 Task: Open Card Card0000000397 in Board Board0000000100 in Workspace WS0000000034 in Trello. Add Member Email0000000133 to Card Card0000000397 in Board Board0000000100 in Workspace WS0000000034 in Trello. Add Green Label titled Label0000000397 to Card Card0000000397 in Board Board0000000100 in Workspace WS0000000034 in Trello. Add Checklist CL0000000397 to Card Card0000000397 in Board Board0000000100 in Workspace WS0000000034 in Trello. Add Dates with Start Date as Apr 08 2023 and Due Date as Apr 30 2023 to Card Card0000000397 in Board Board0000000100 in Workspace WS0000000034 in Trello
Action: Mouse moved to (591, 633)
Screenshot: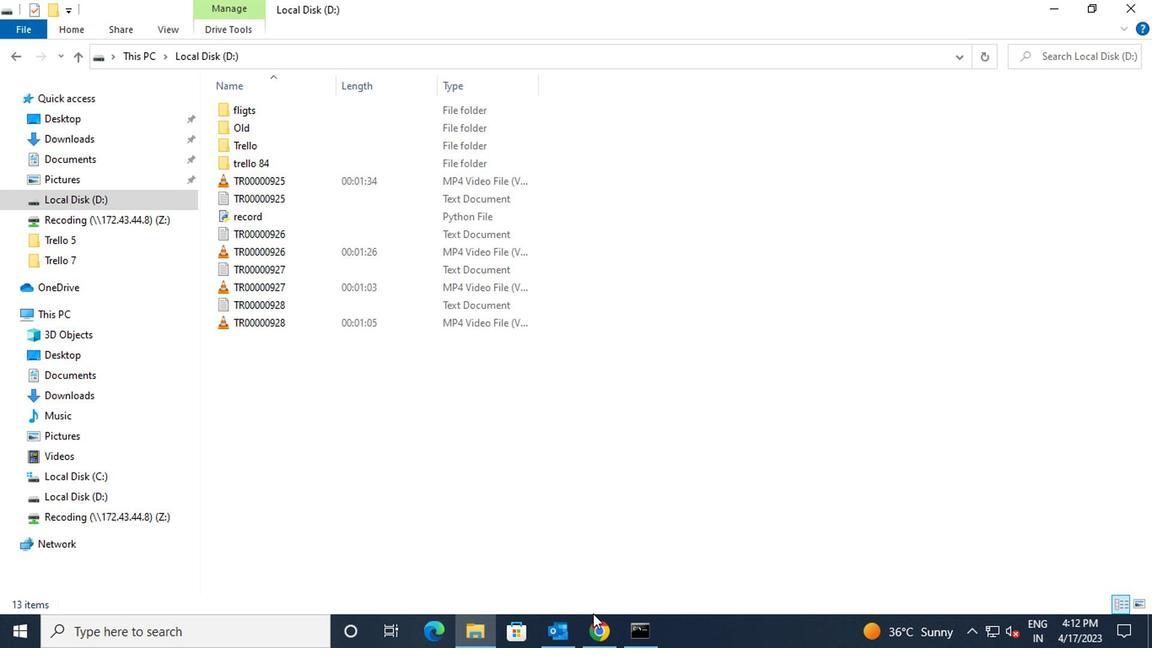 
Action: Mouse pressed left at (591, 633)
Screenshot: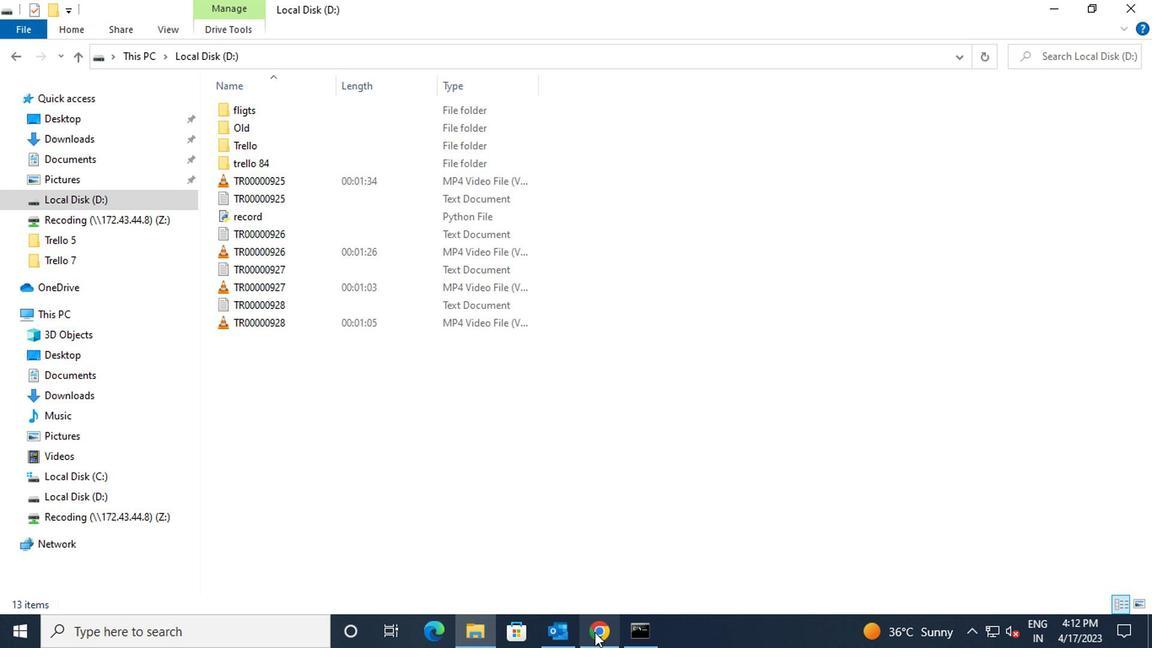 
Action: Mouse moved to (395, 239)
Screenshot: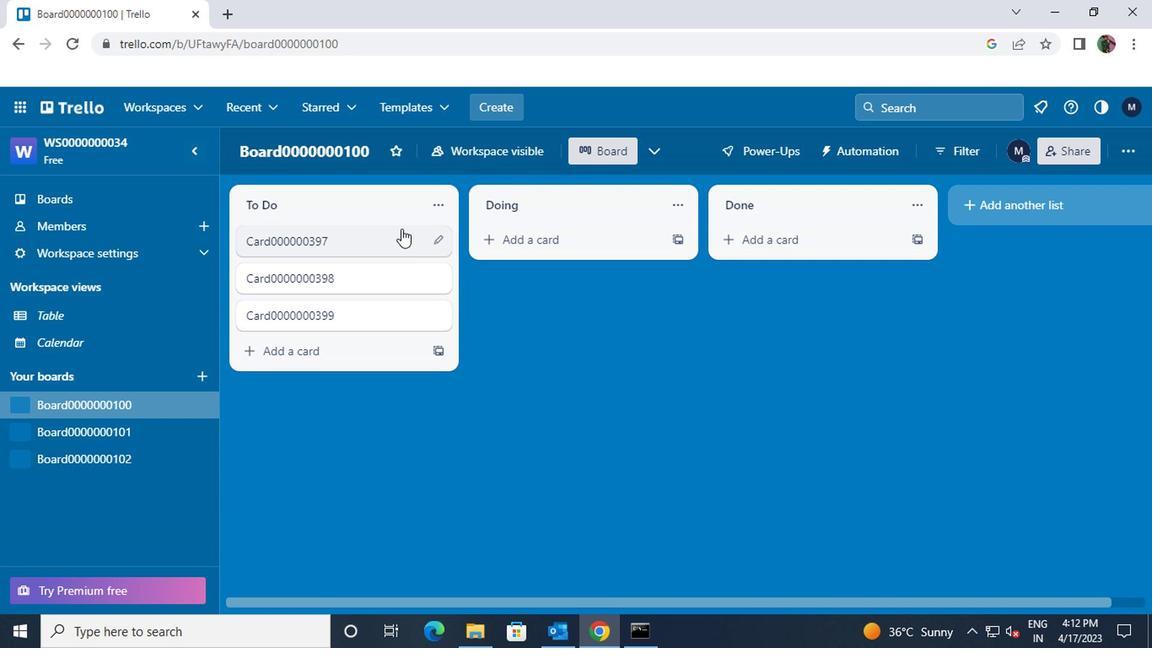 
Action: Mouse pressed left at (395, 239)
Screenshot: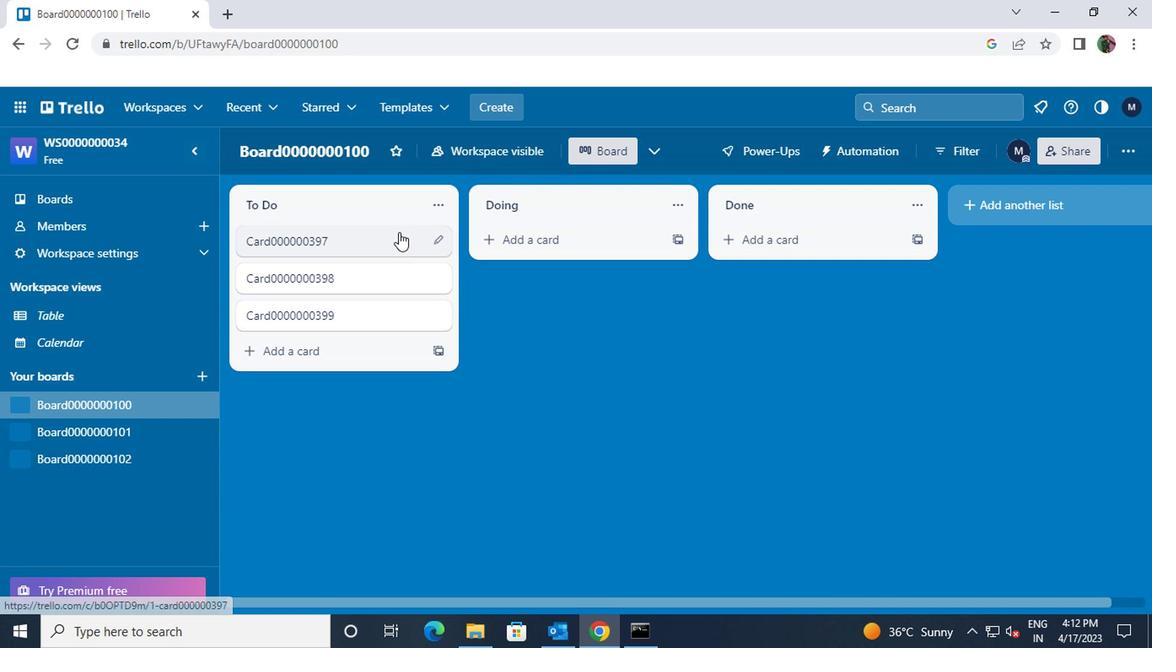 
Action: Mouse moved to (757, 243)
Screenshot: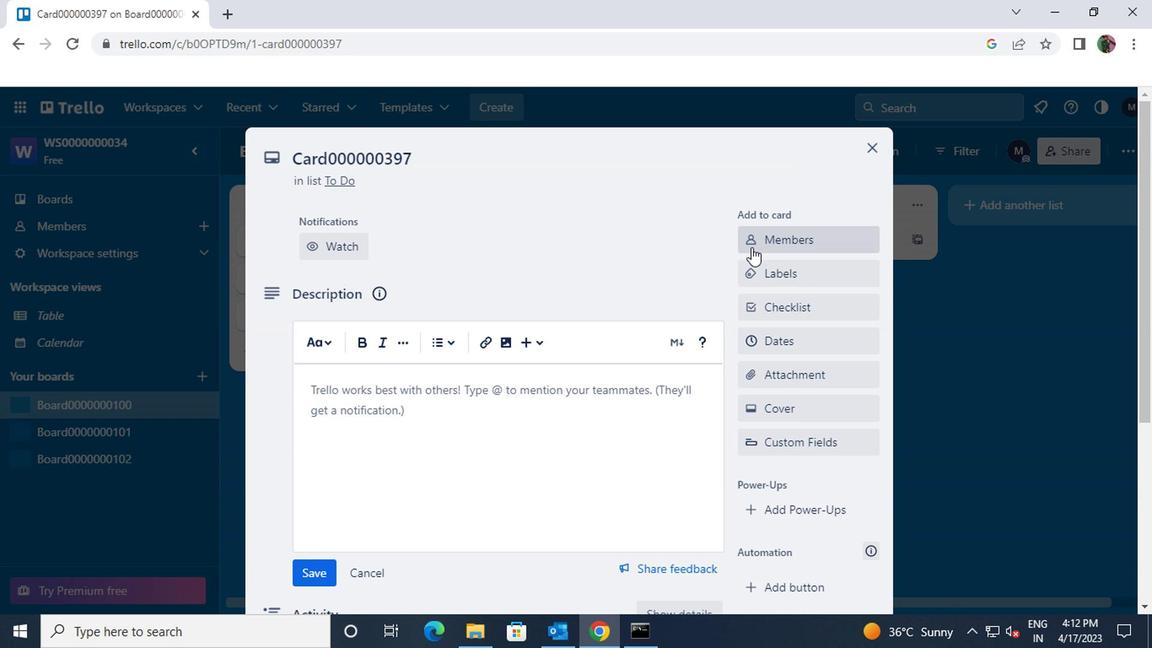 
Action: Mouse pressed left at (757, 243)
Screenshot: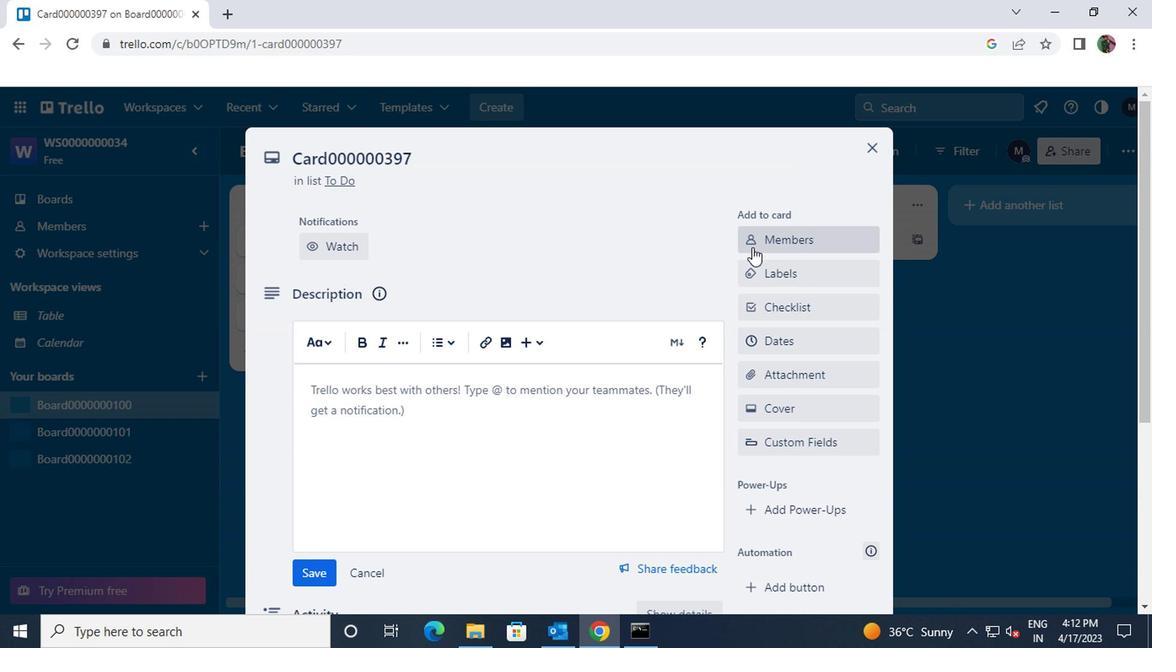 
Action: Key pressed ayush98111<Key.shift><Key.shift><Key.shift><Key.shift><Key.shift><Key.shift><Key.shift><Key.shift><Key.shift><Key.shift><Key.shift>@GMAI.COM
Screenshot: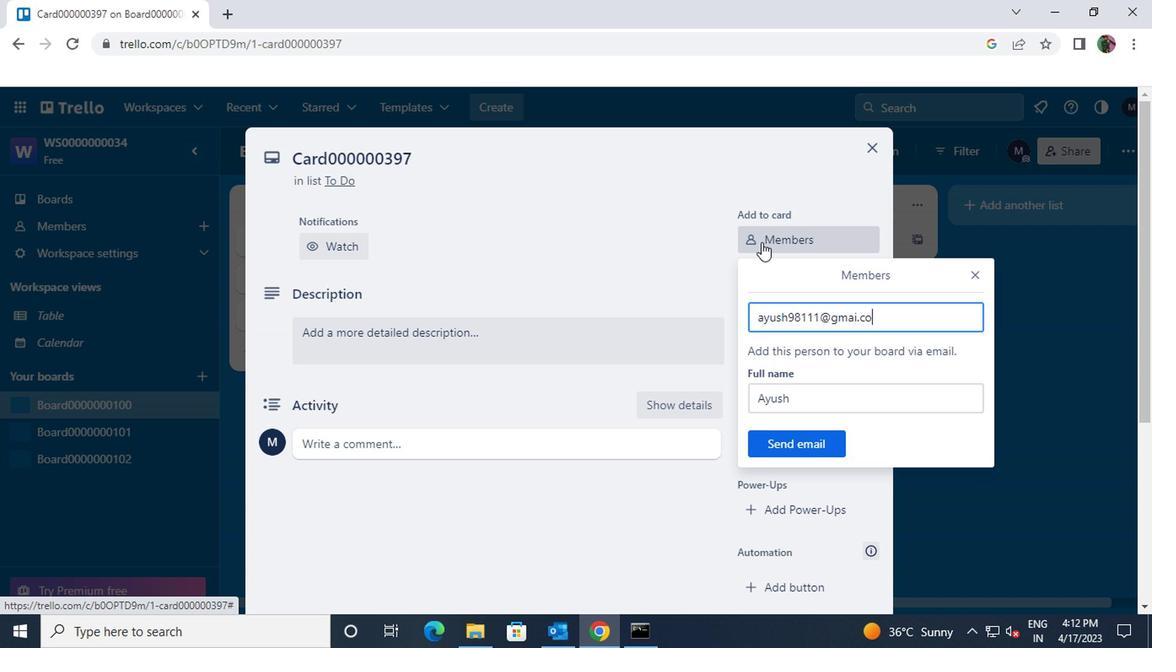 
Action: Mouse moved to (797, 441)
Screenshot: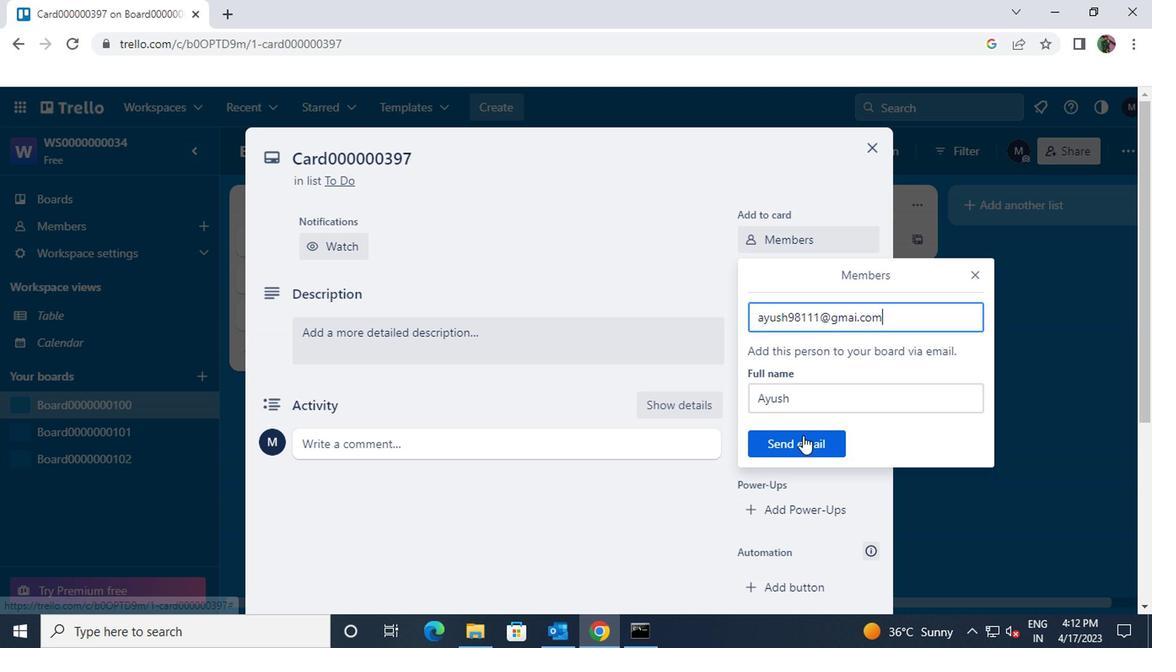 
Action: Mouse pressed left at (797, 441)
Screenshot: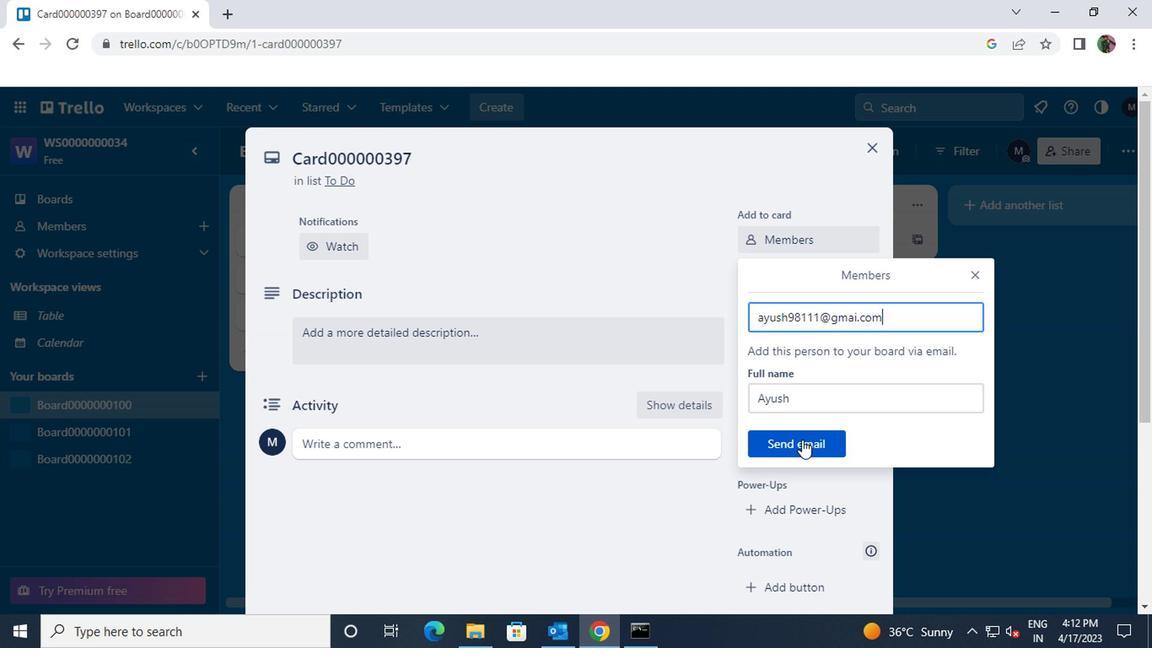 
Action: Mouse moved to (788, 272)
Screenshot: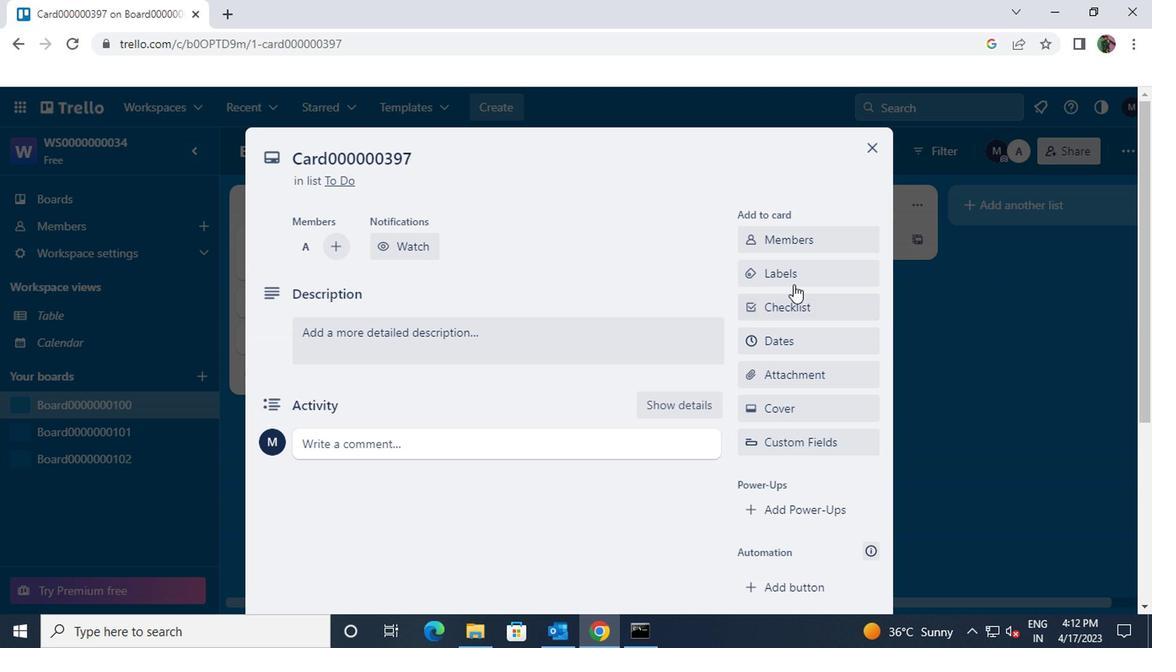 
Action: Mouse pressed left at (788, 272)
Screenshot: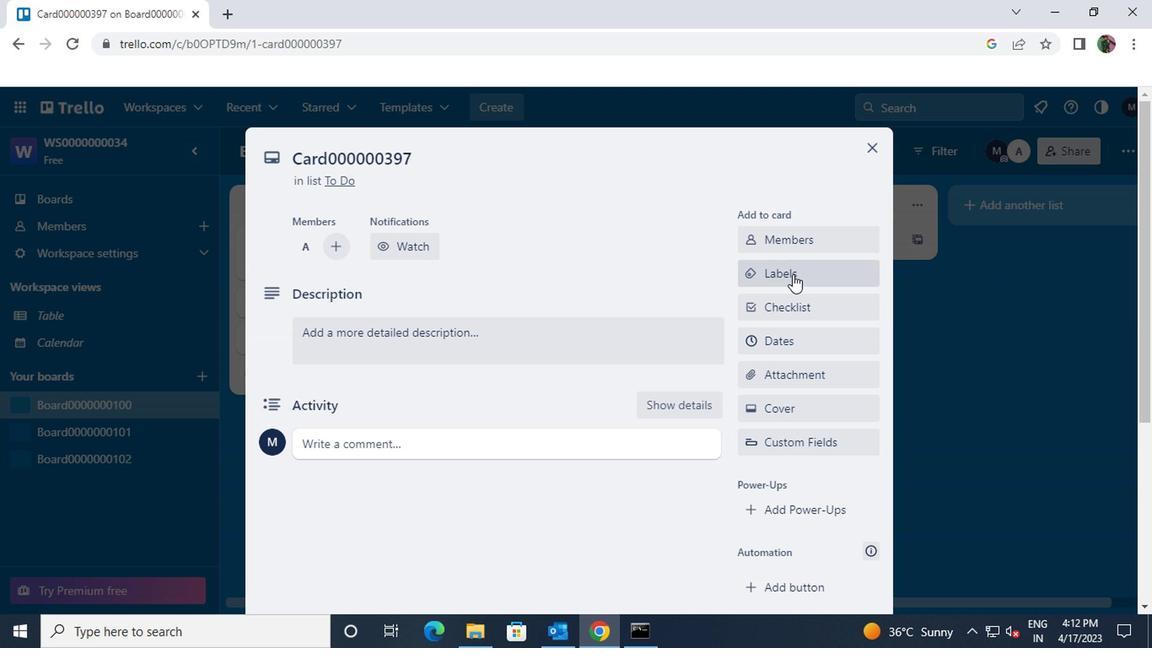 
Action: Mouse moved to (847, 440)
Screenshot: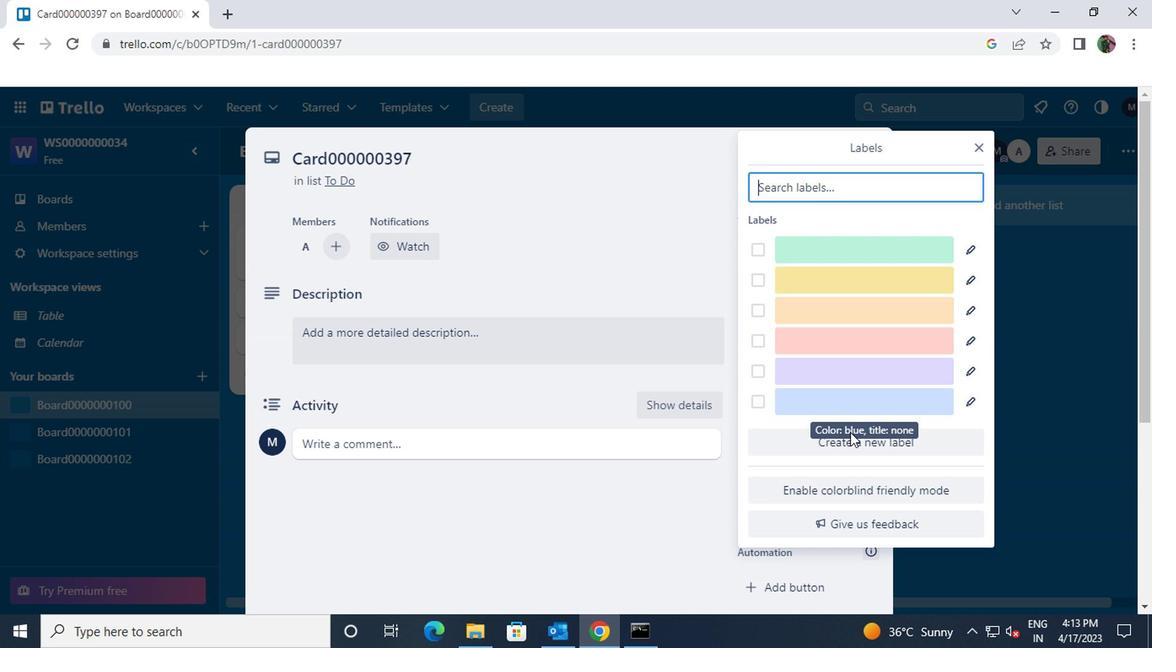 
Action: Mouse pressed left at (847, 440)
Screenshot: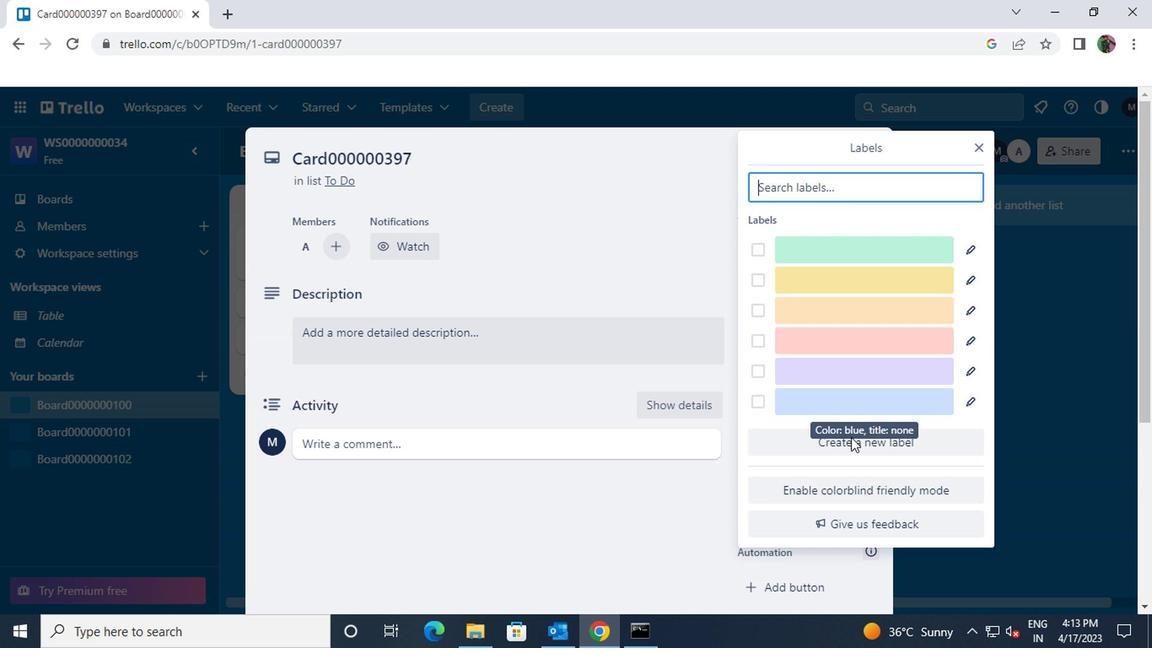 
Action: Mouse moved to (827, 299)
Screenshot: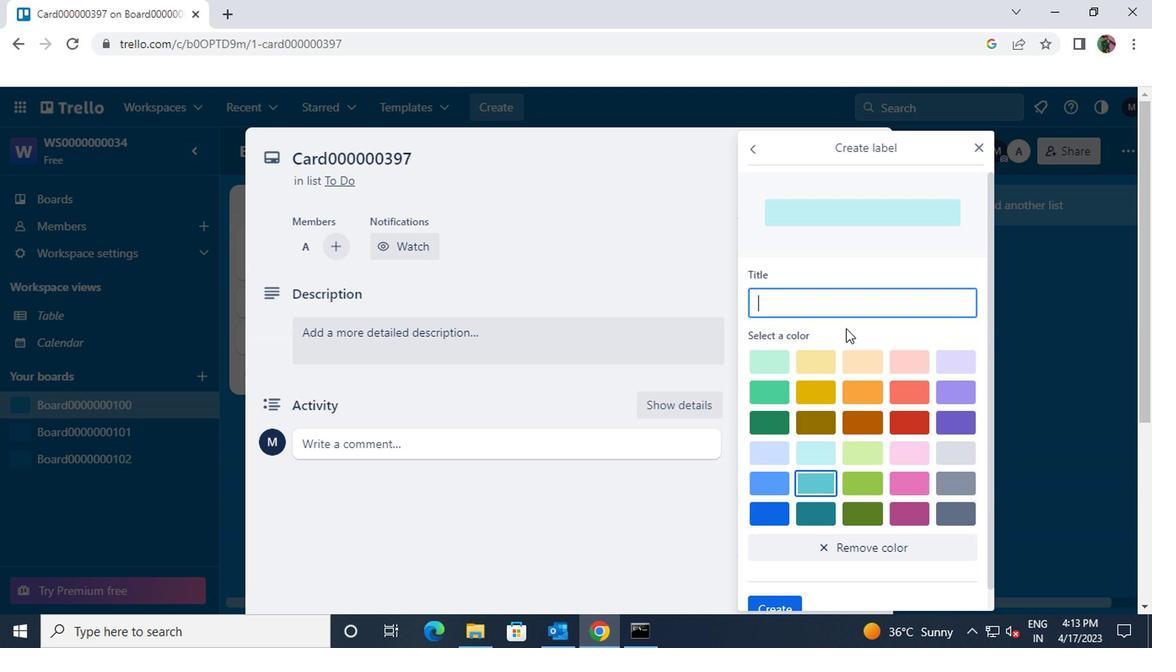 
Action: Mouse pressed left at (827, 299)
Screenshot: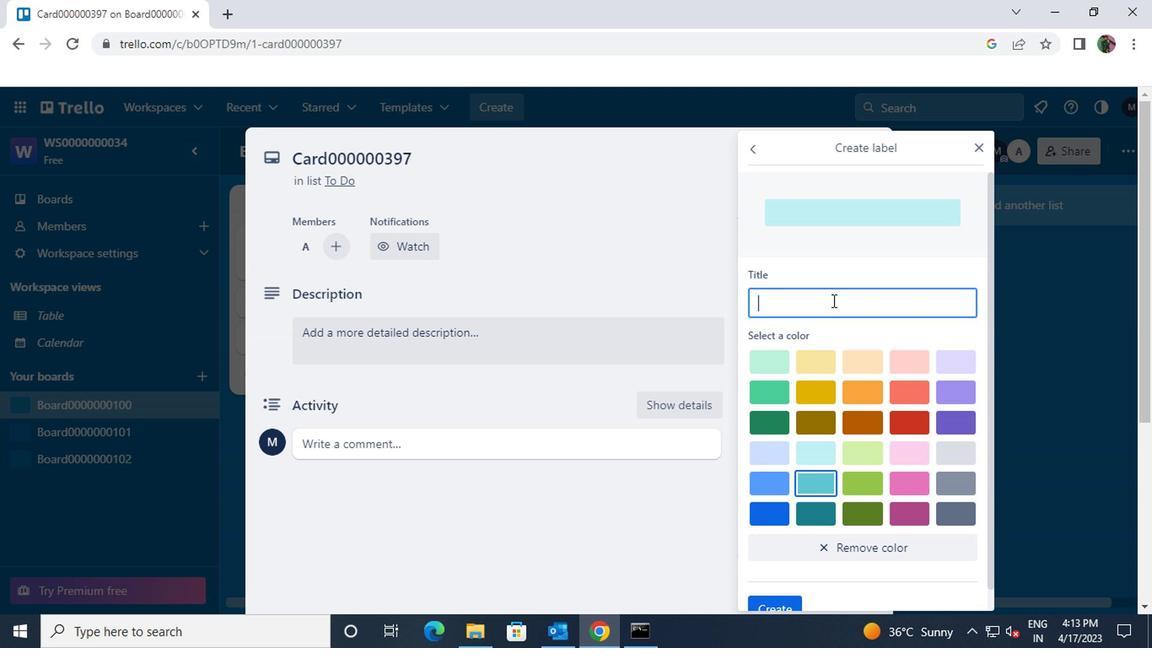 
Action: Key pressed <Key.shift>LABEL0000000397
Screenshot: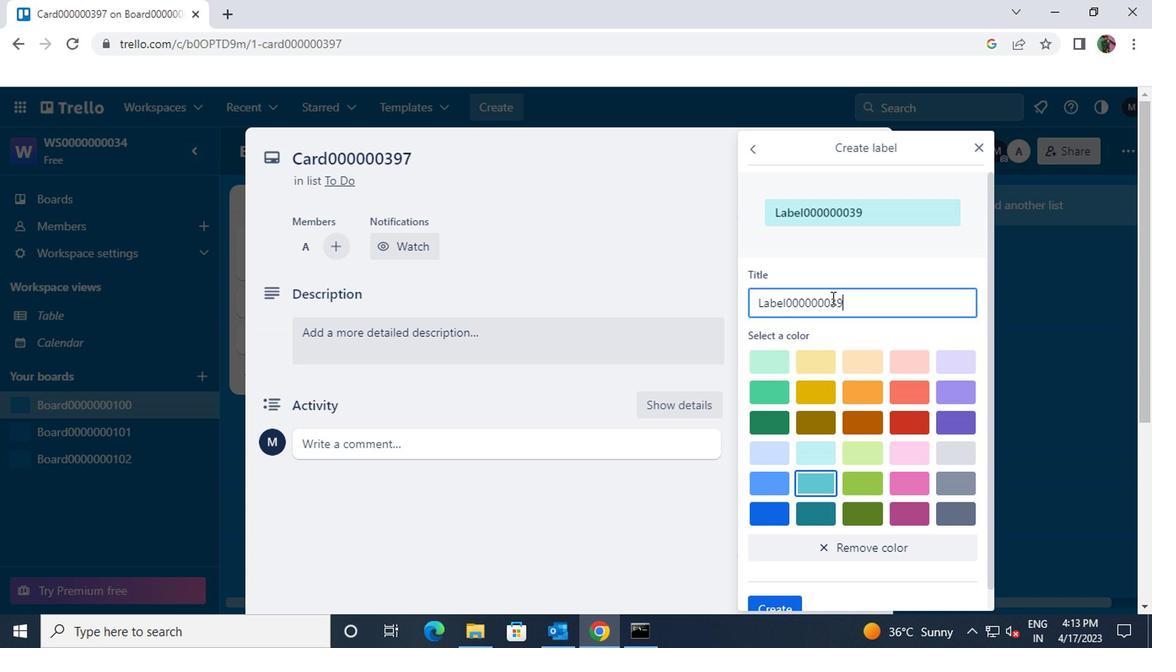 
Action: Mouse moved to (765, 418)
Screenshot: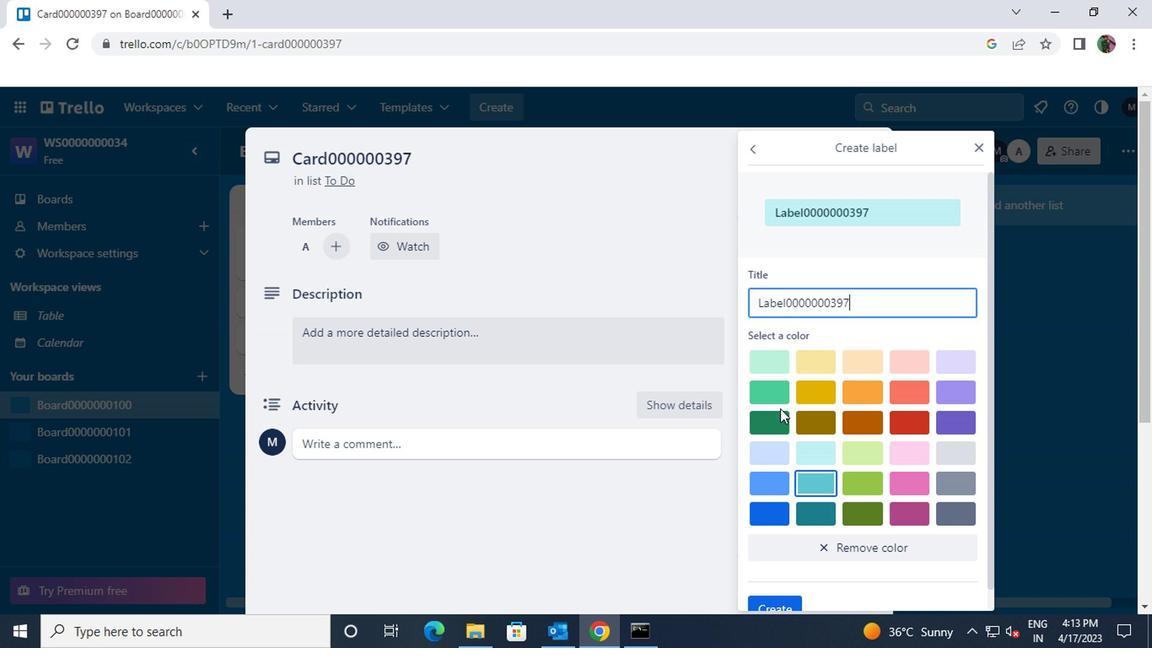 
Action: Mouse pressed left at (765, 418)
Screenshot: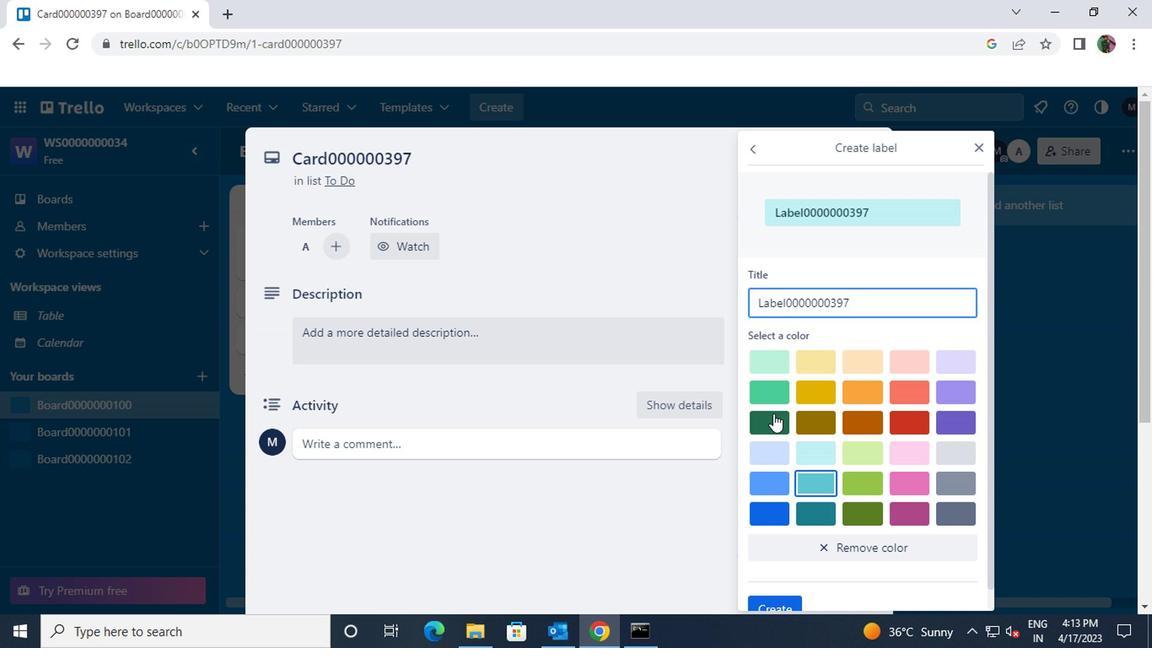 
Action: Mouse moved to (760, 422)
Screenshot: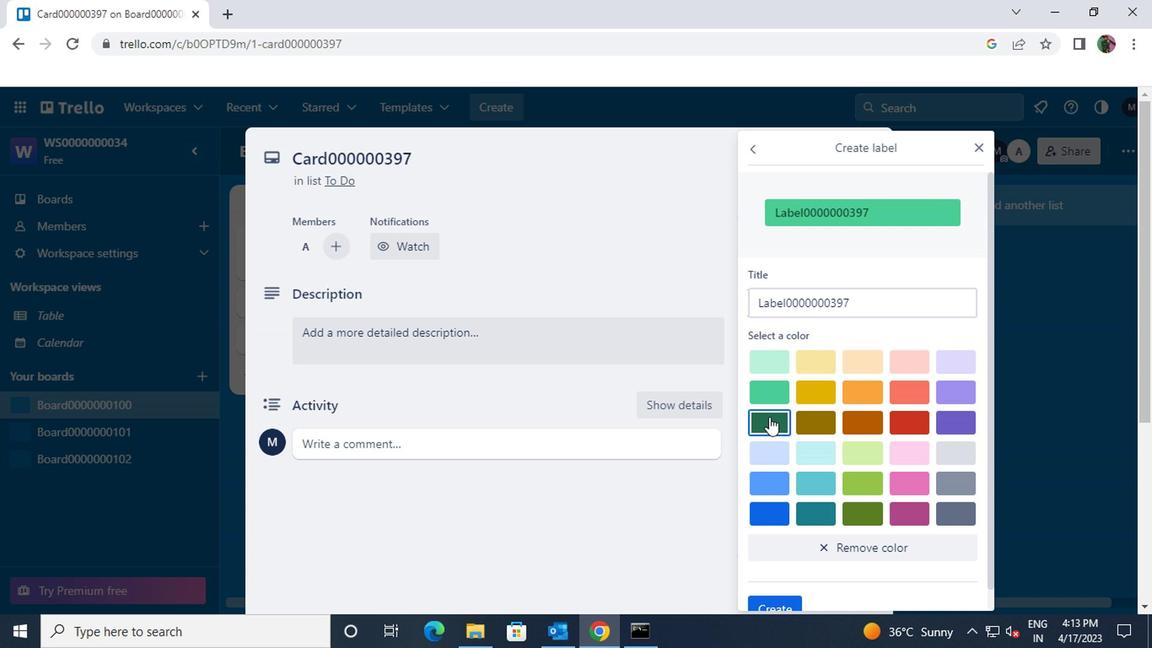 
Action: Mouse scrolled (760, 422) with delta (0, 0)
Screenshot: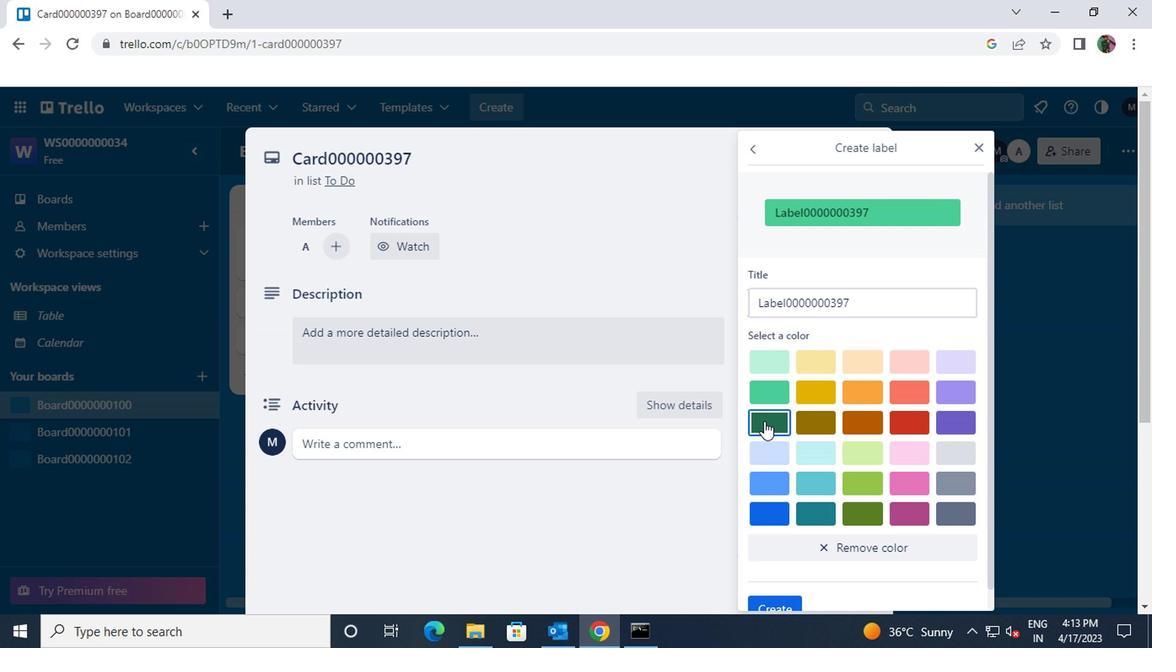 
Action: Mouse moved to (768, 582)
Screenshot: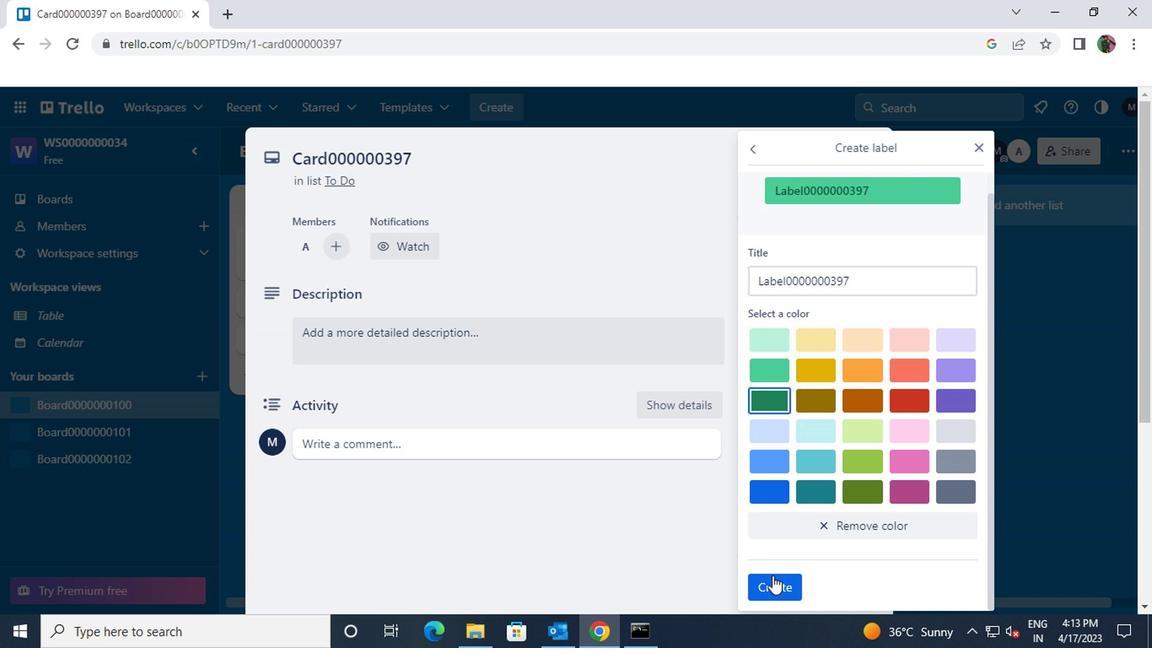
Action: Mouse pressed left at (768, 582)
Screenshot: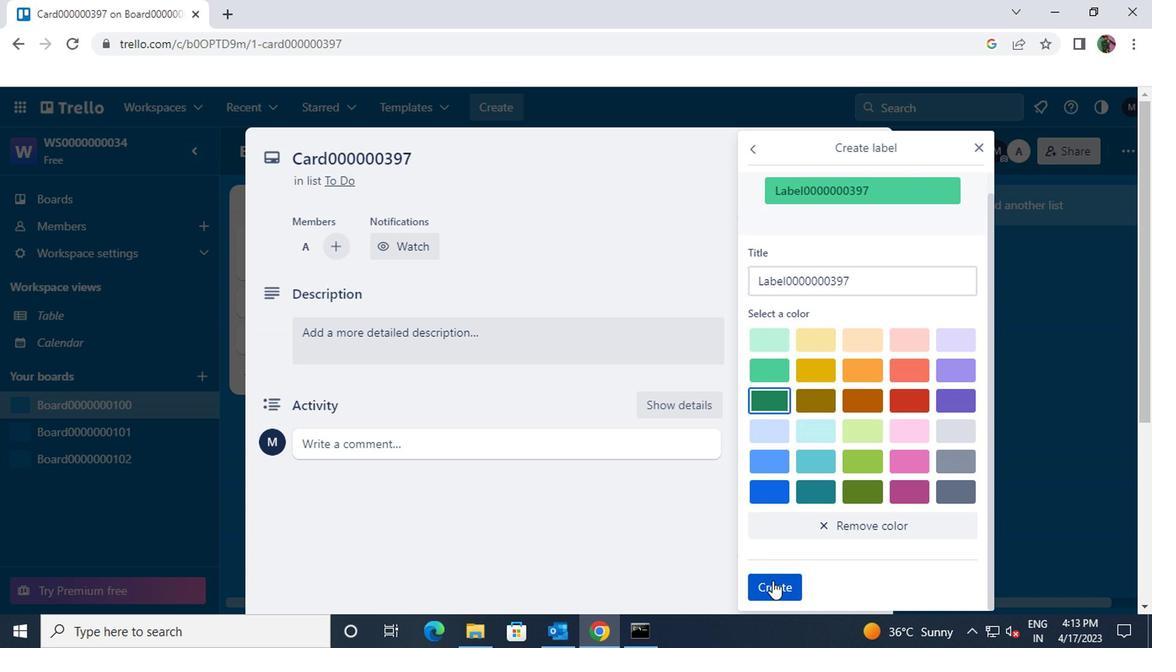 
Action: Mouse moved to (977, 147)
Screenshot: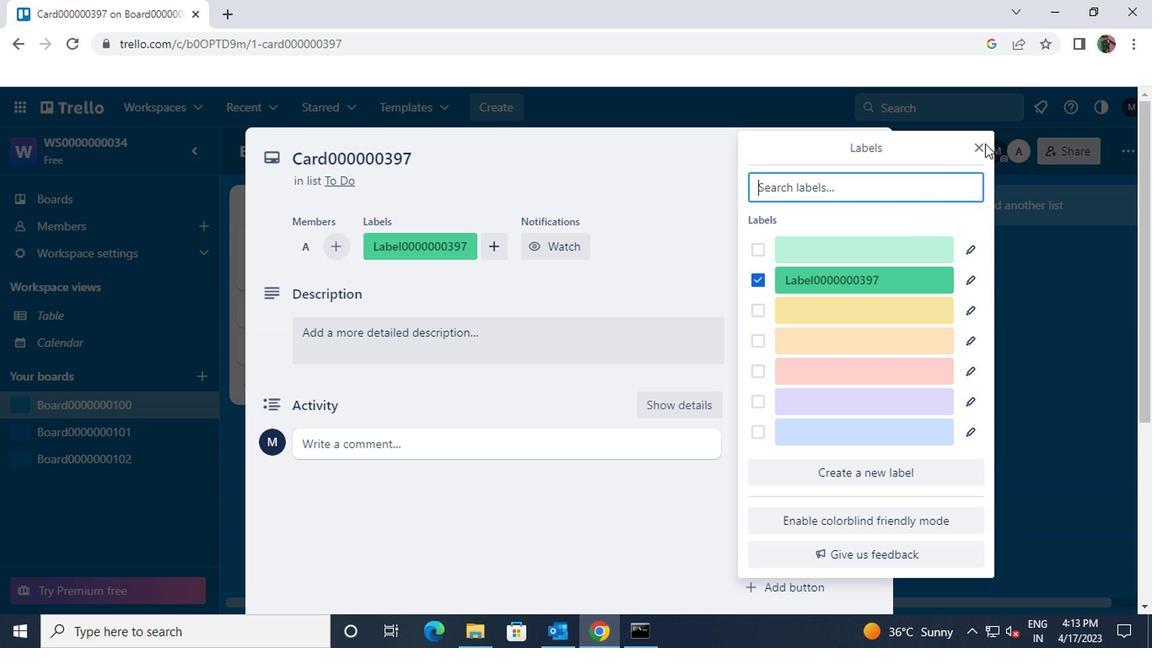 
Action: Mouse pressed left at (977, 147)
Screenshot: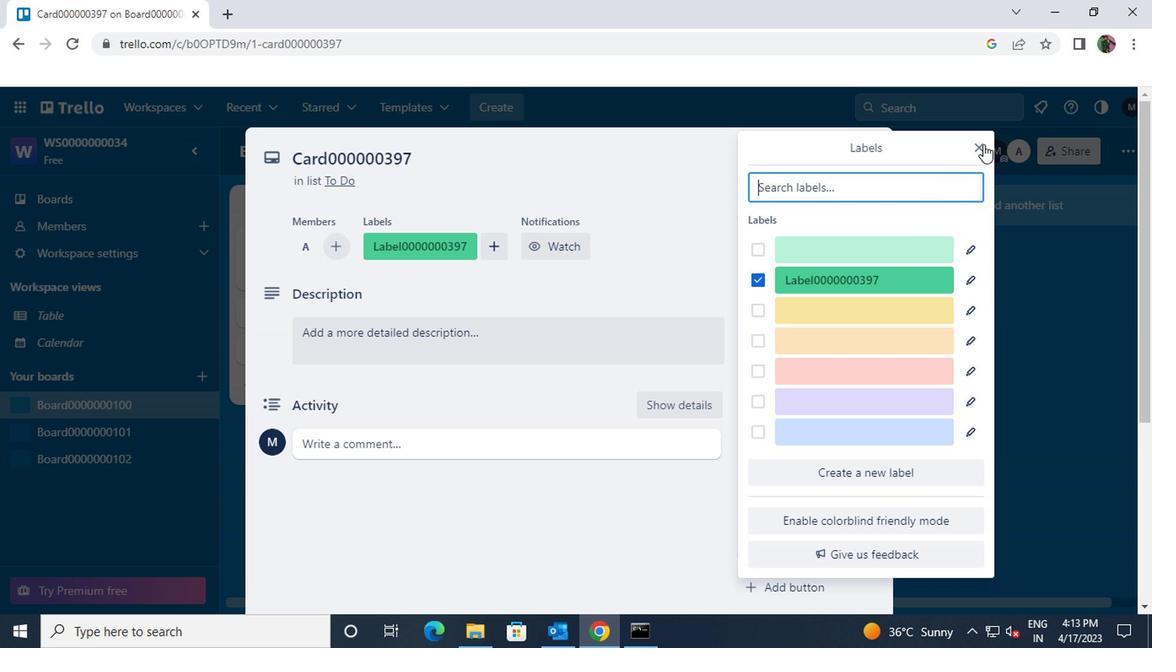 
Action: Mouse moved to (780, 305)
Screenshot: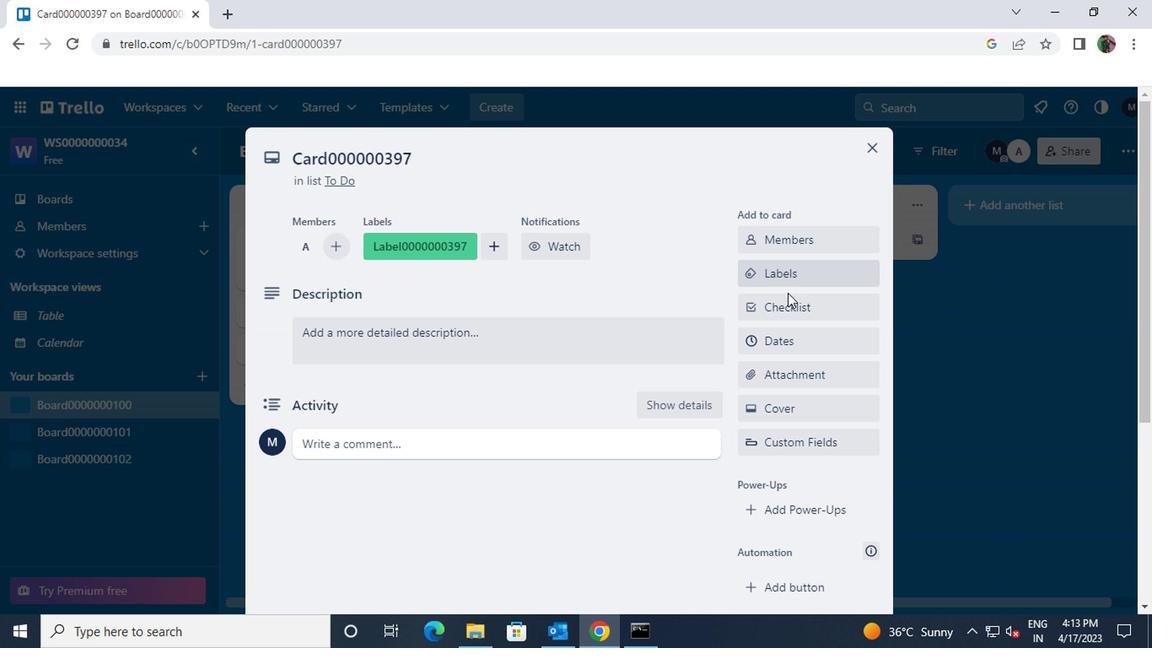 
Action: Mouse pressed left at (780, 305)
Screenshot: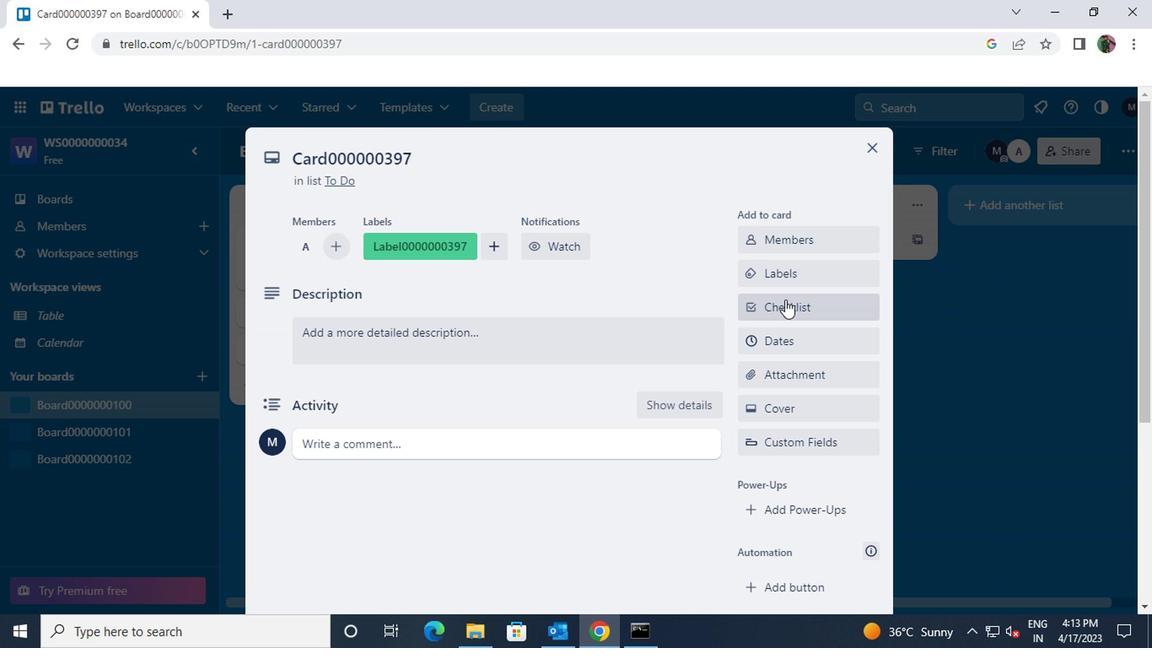 
Action: Key pressed <Key.shift>CL0000000397
Screenshot: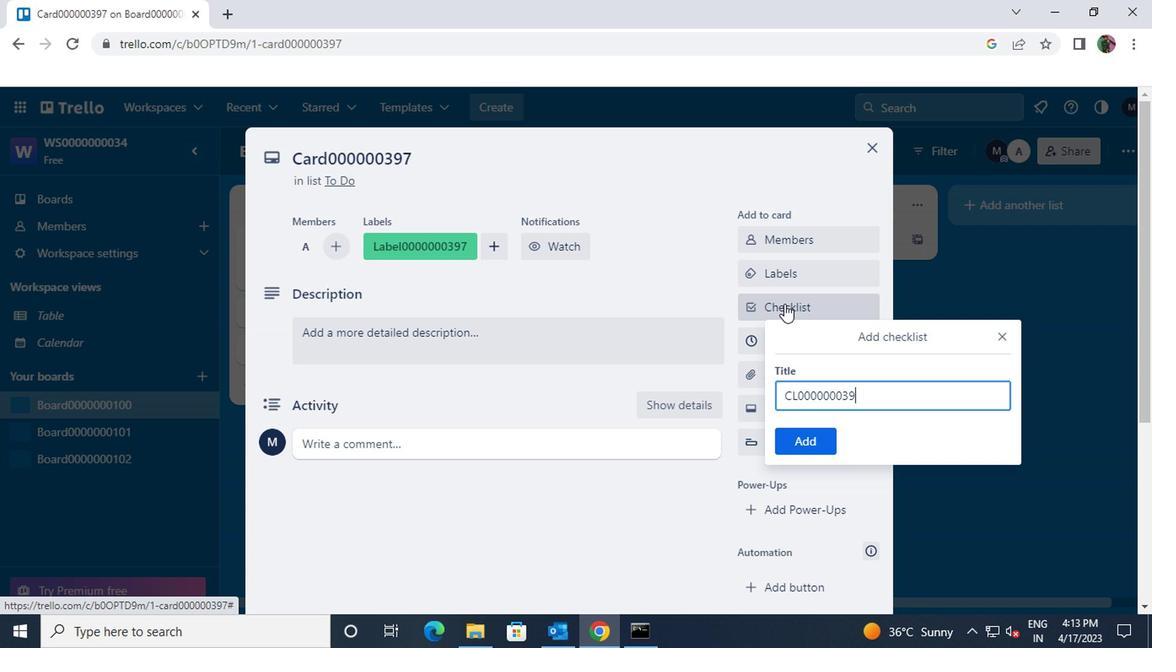 
Action: Mouse moved to (800, 441)
Screenshot: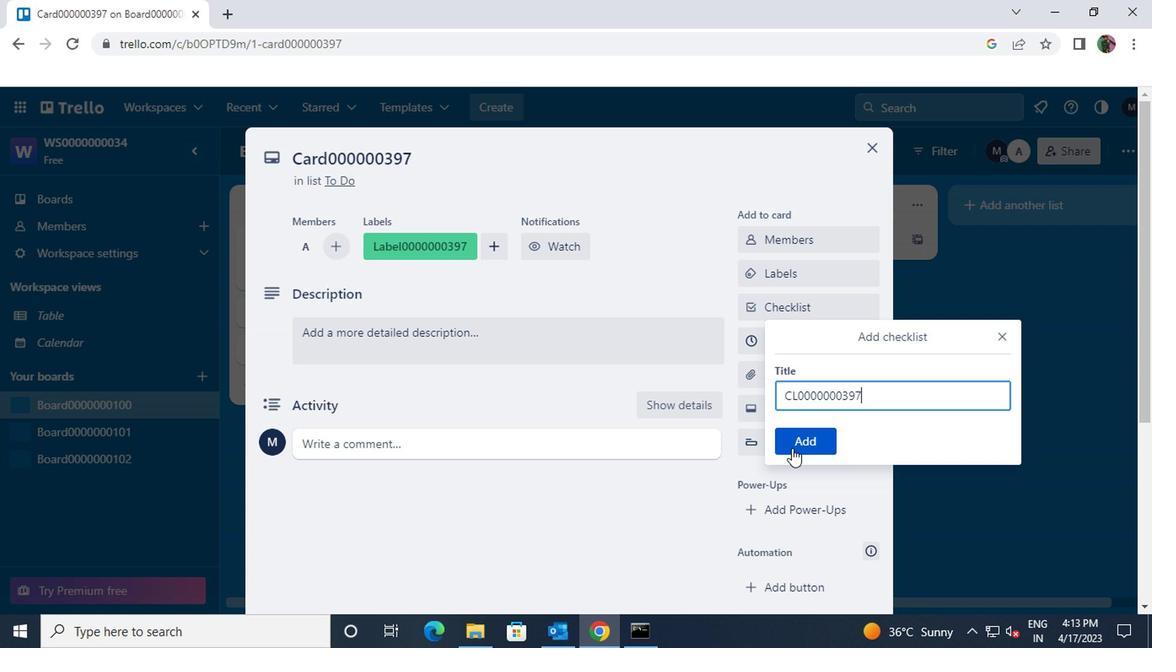 
Action: Mouse pressed left at (800, 441)
Screenshot: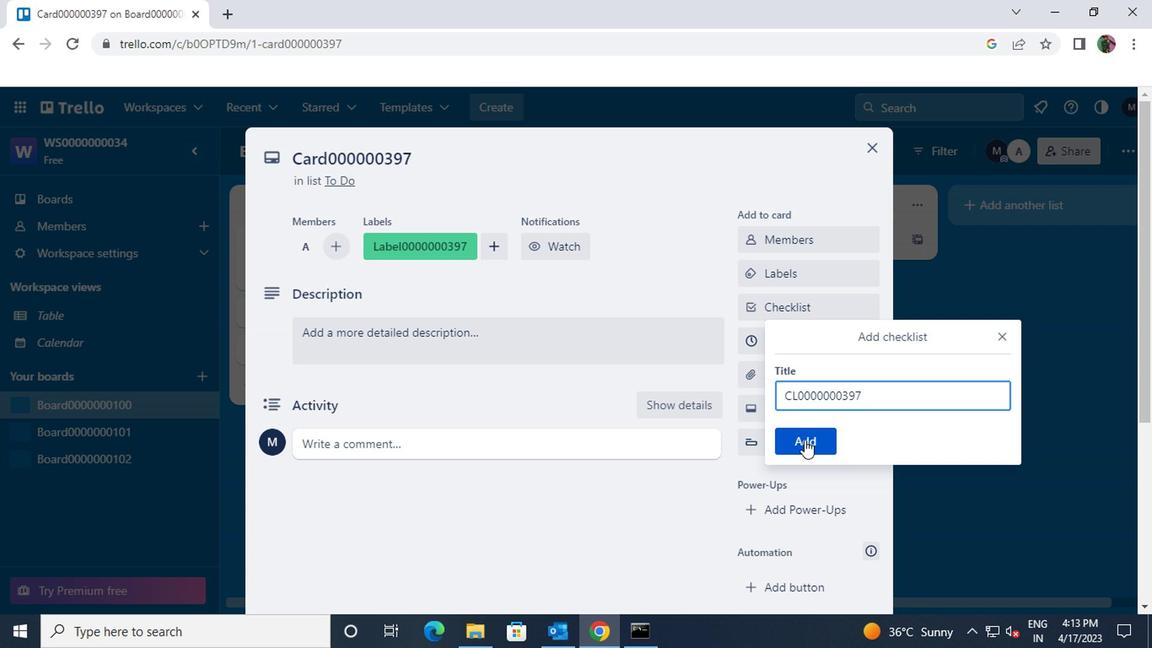 
Action: Mouse moved to (797, 342)
Screenshot: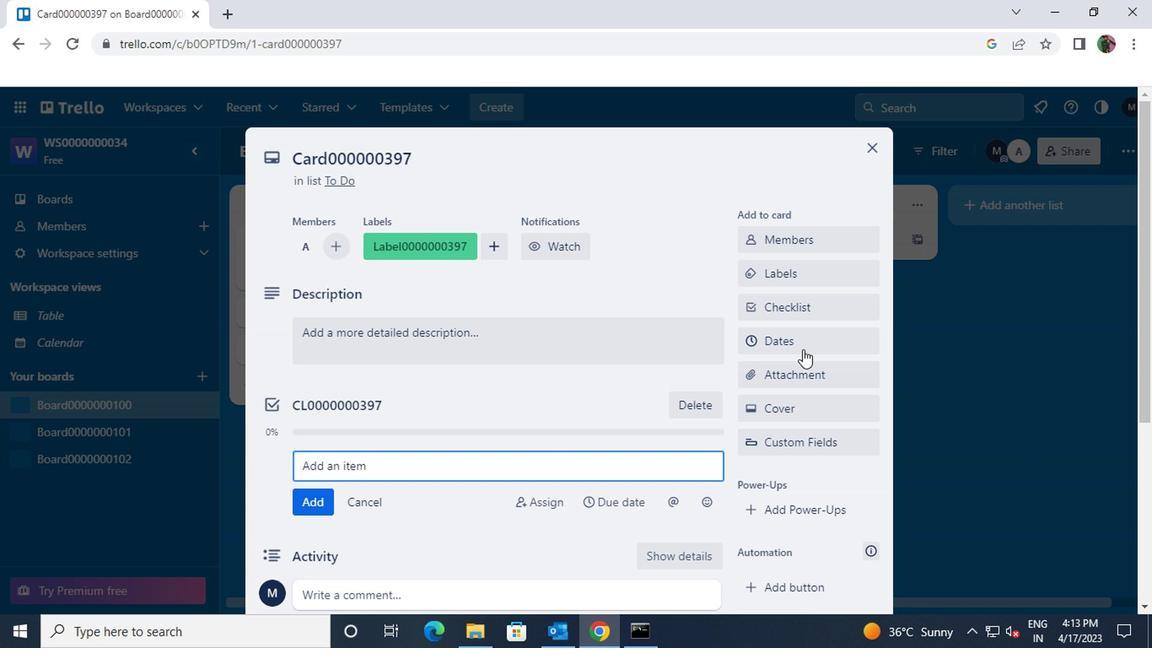 
Action: Mouse pressed left at (797, 342)
Screenshot: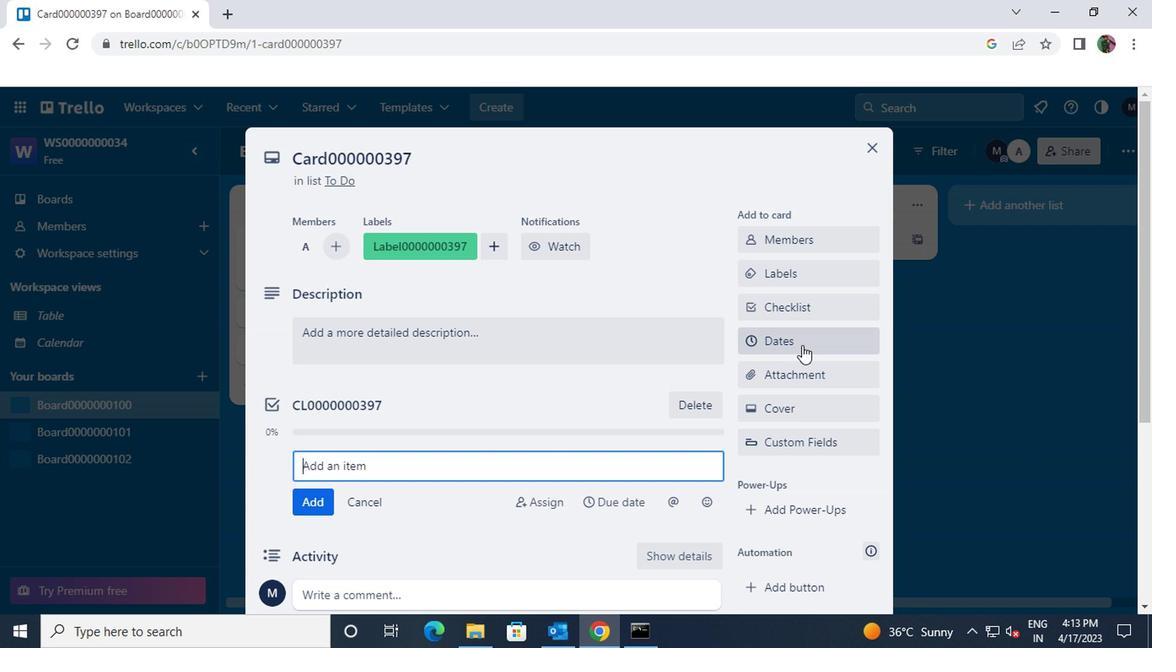 
Action: Mouse moved to (949, 286)
Screenshot: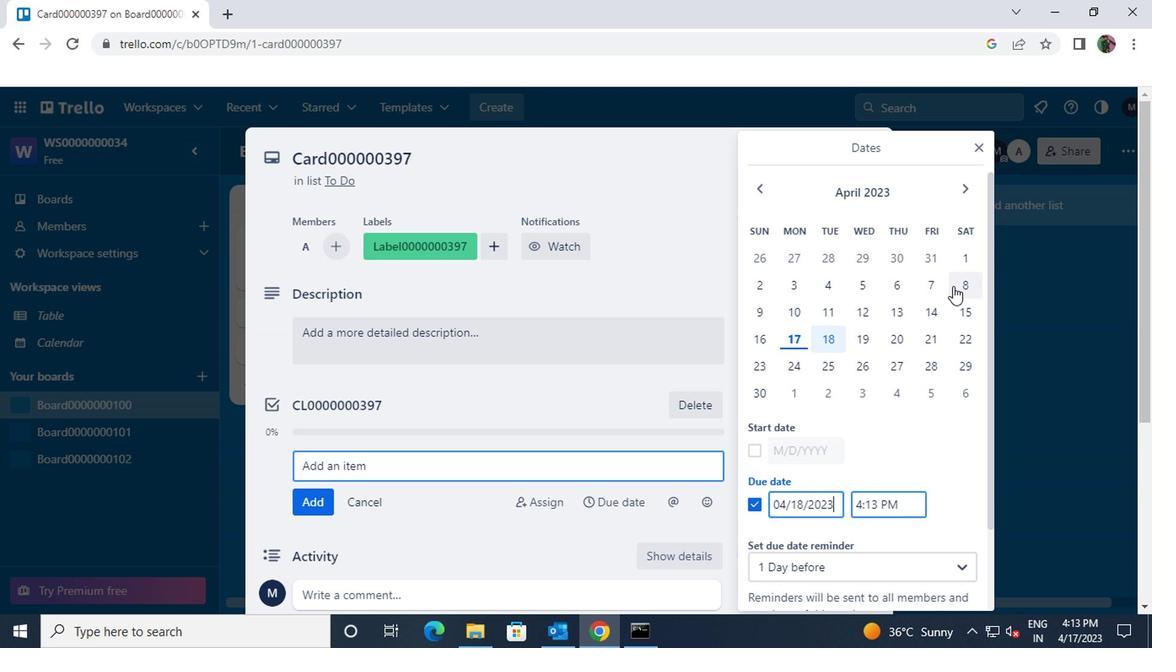 
Action: Mouse pressed left at (949, 286)
Screenshot: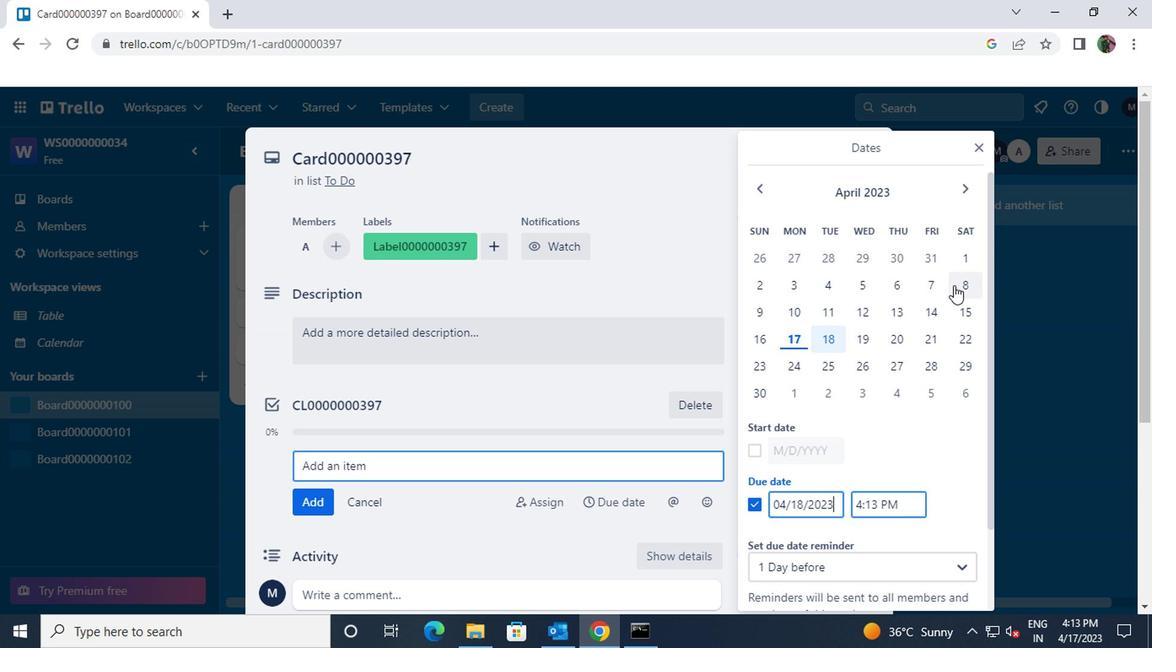 
Action: Mouse moved to (757, 393)
Screenshot: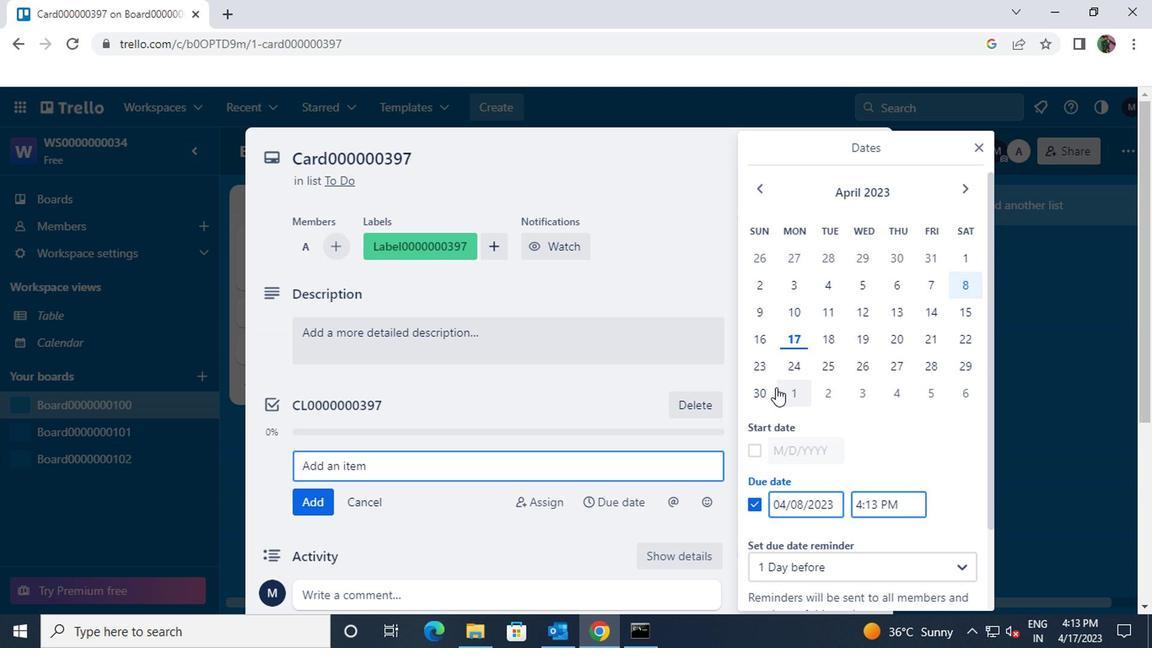 
Action: Mouse pressed left at (757, 393)
Screenshot: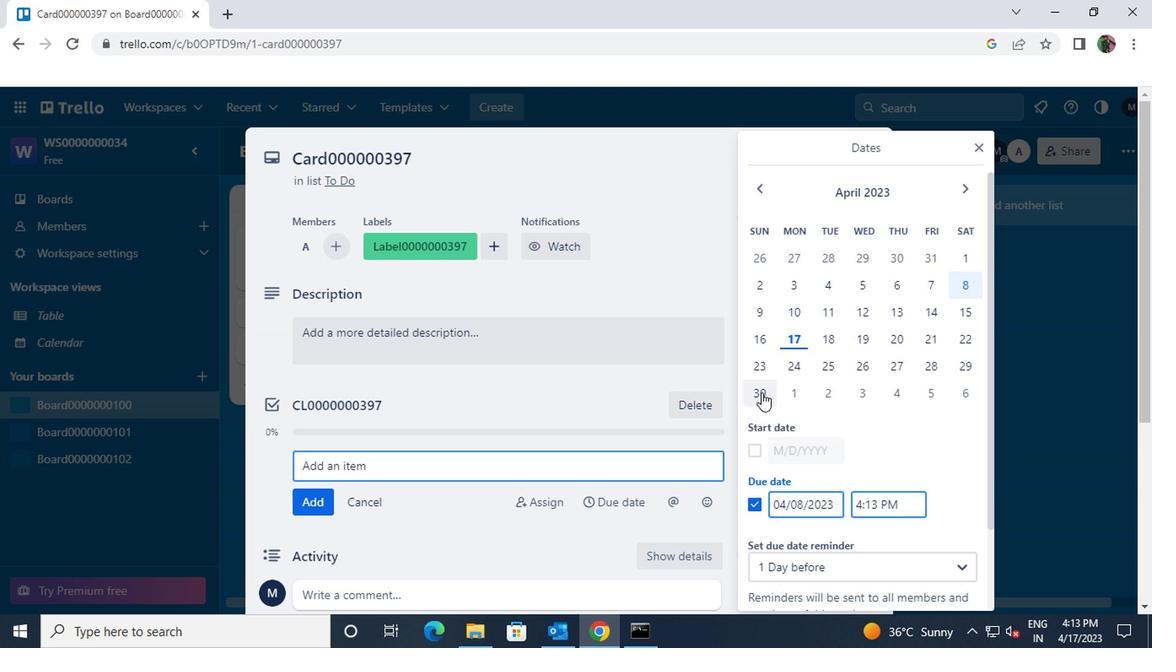 
Action: Mouse moved to (753, 393)
Screenshot: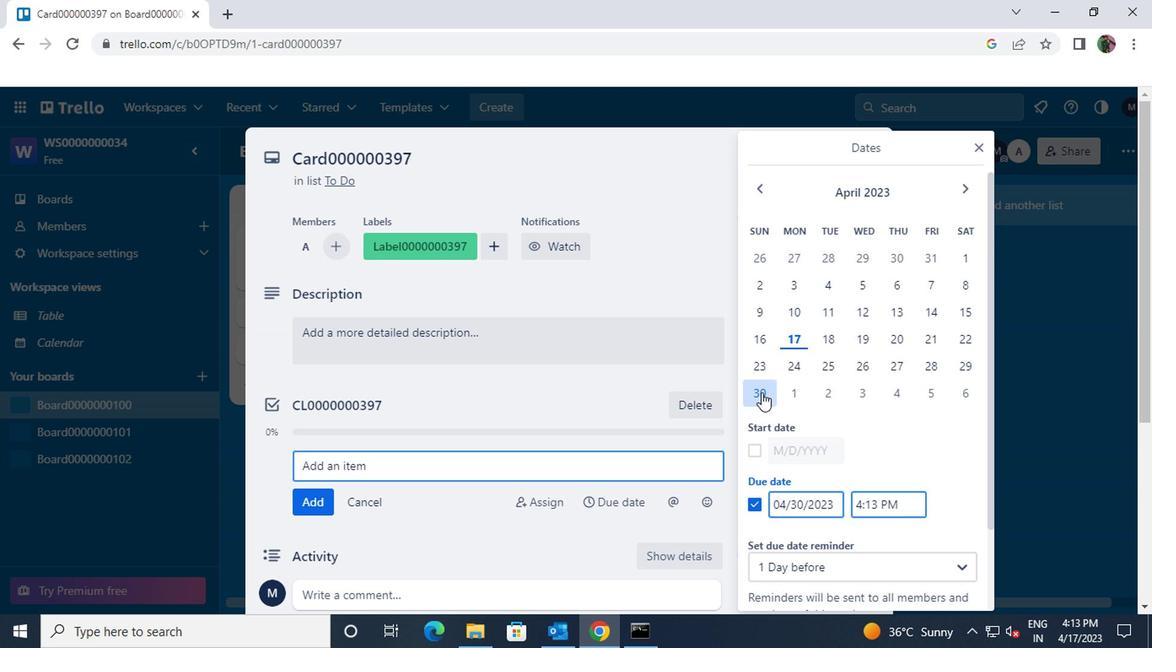 
Action: Mouse scrolled (753, 393) with delta (0, 0)
Screenshot: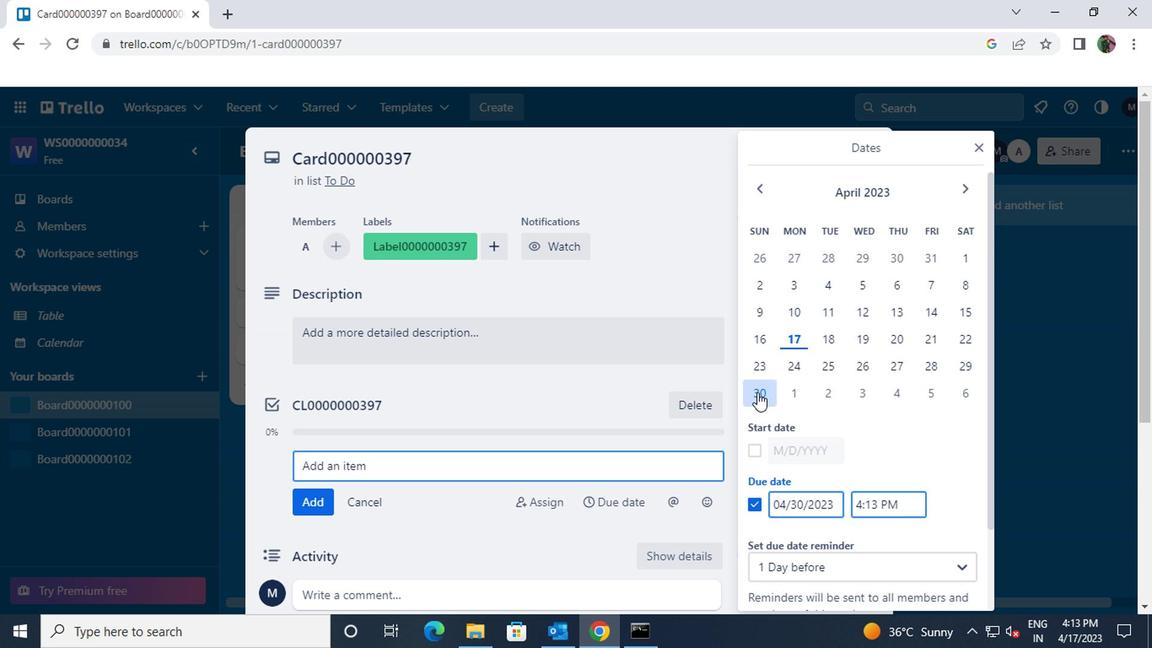 
Action: Mouse scrolled (753, 393) with delta (0, 0)
Screenshot: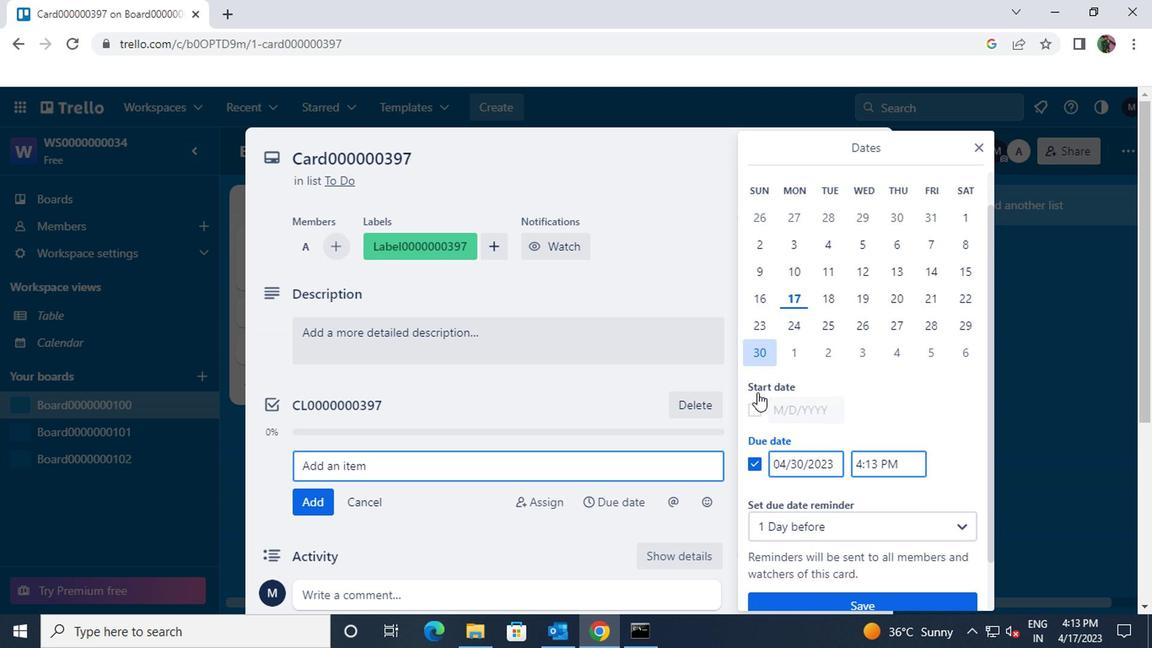
Action: Mouse moved to (809, 549)
Screenshot: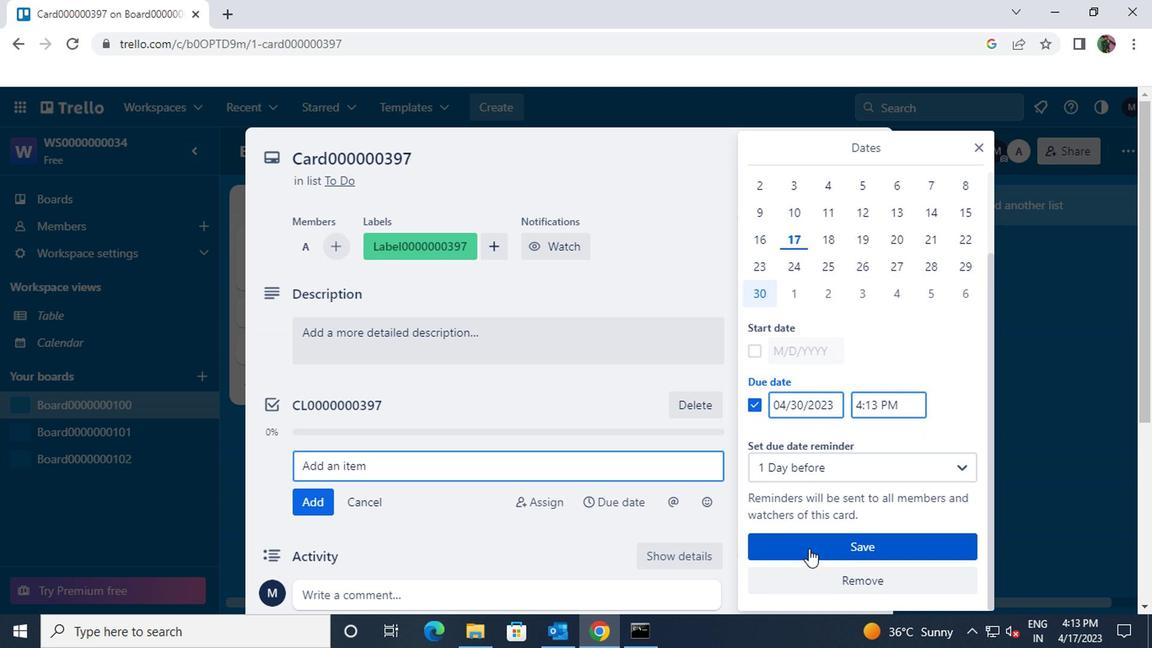 
Action: Mouse pressed left at (809, 549)
Screenshot: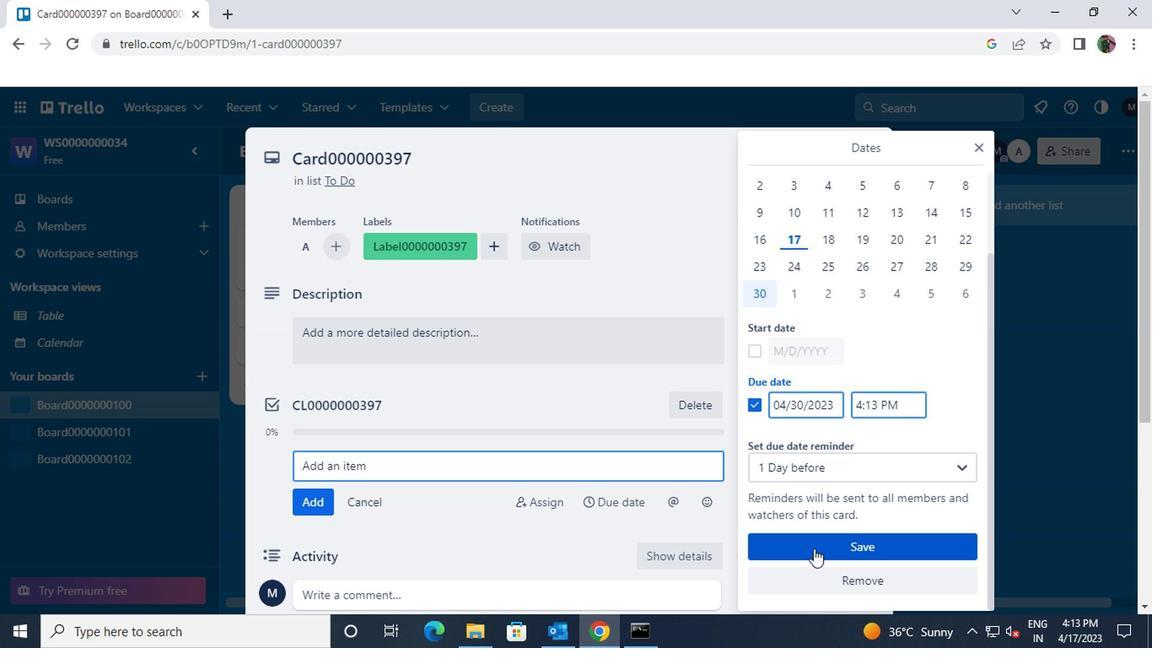 
